 Task: Use the formula "CHOOSECOLS" in spreadsheet "Project portfolio".
Action: Mouse moved to (844, 306)
Screenshot: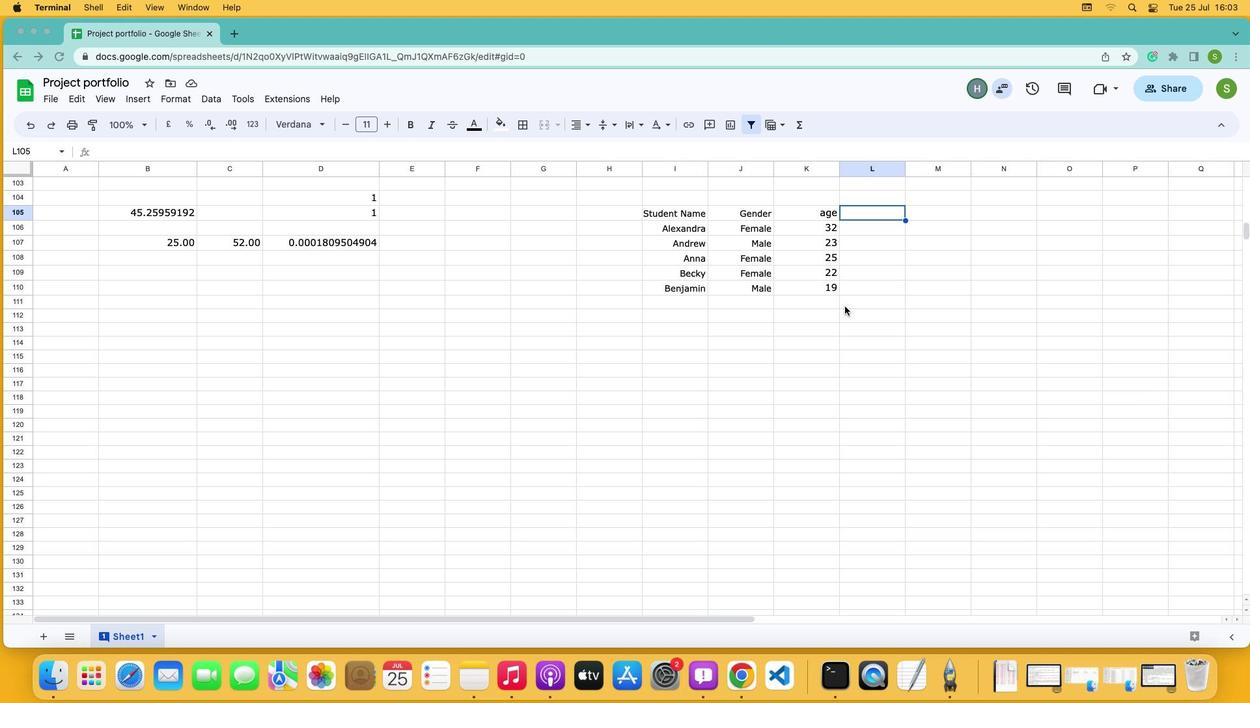 
Action: Mouse pressed left at (844, 306)
Screenshot: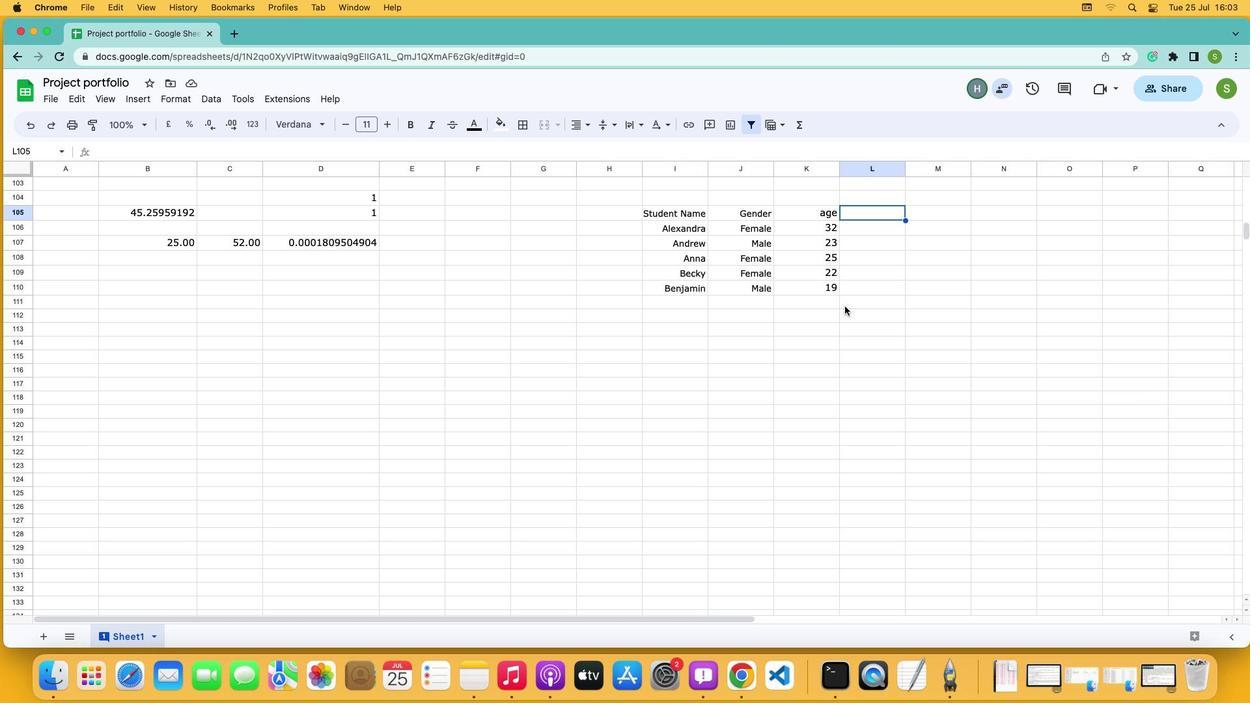 
Action: Mouse moved to (868, 230)
Screenshot: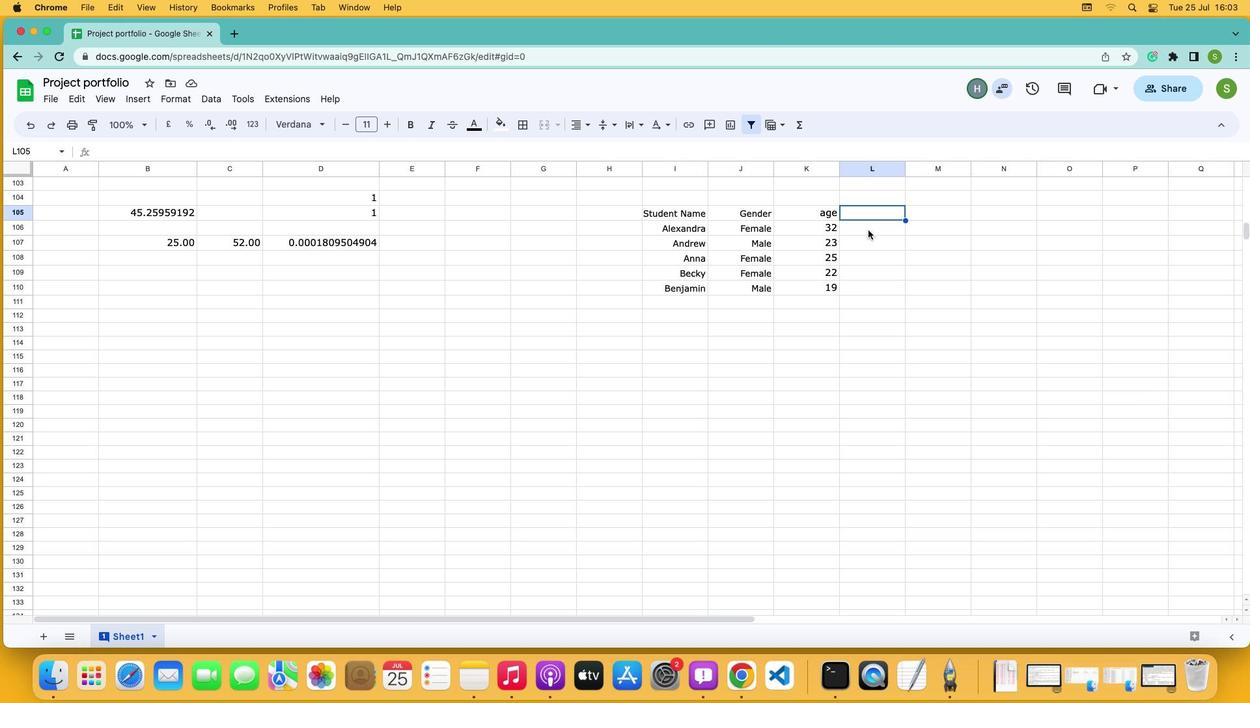 
Action: Mouse pressed left at (868, 230)
Screenshot: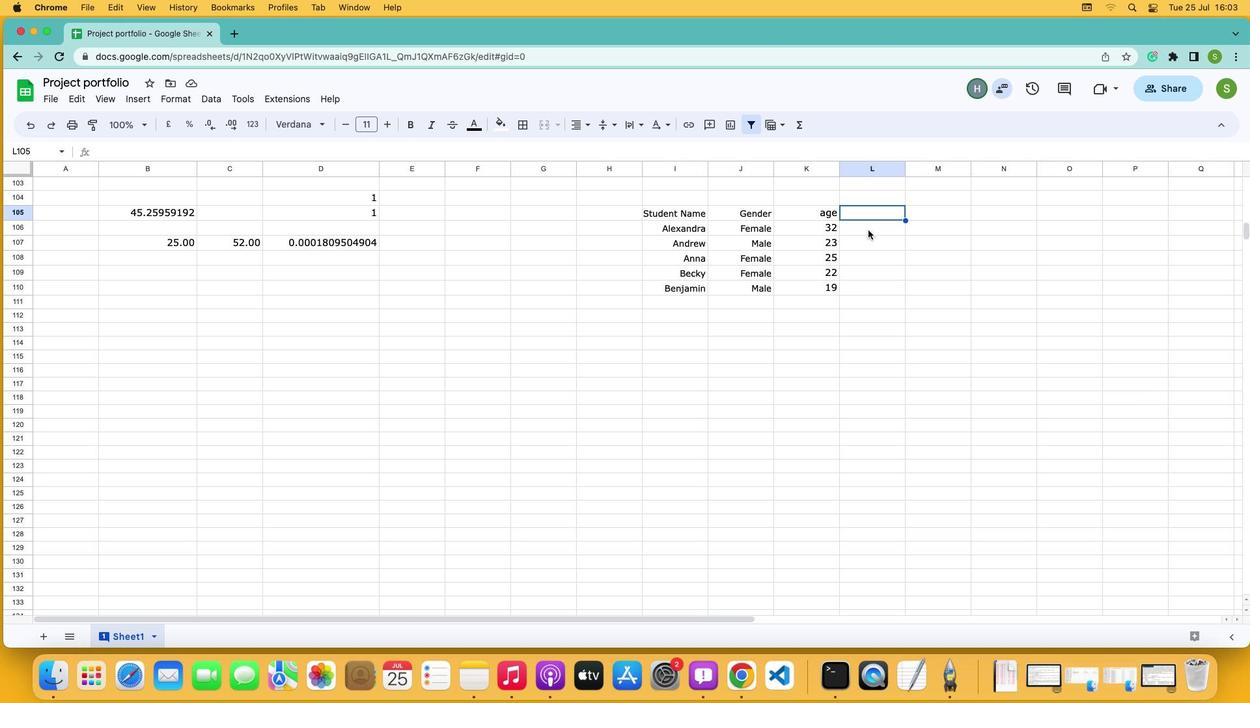 
Action: Mouse moved to (794, 121)
Screenshot: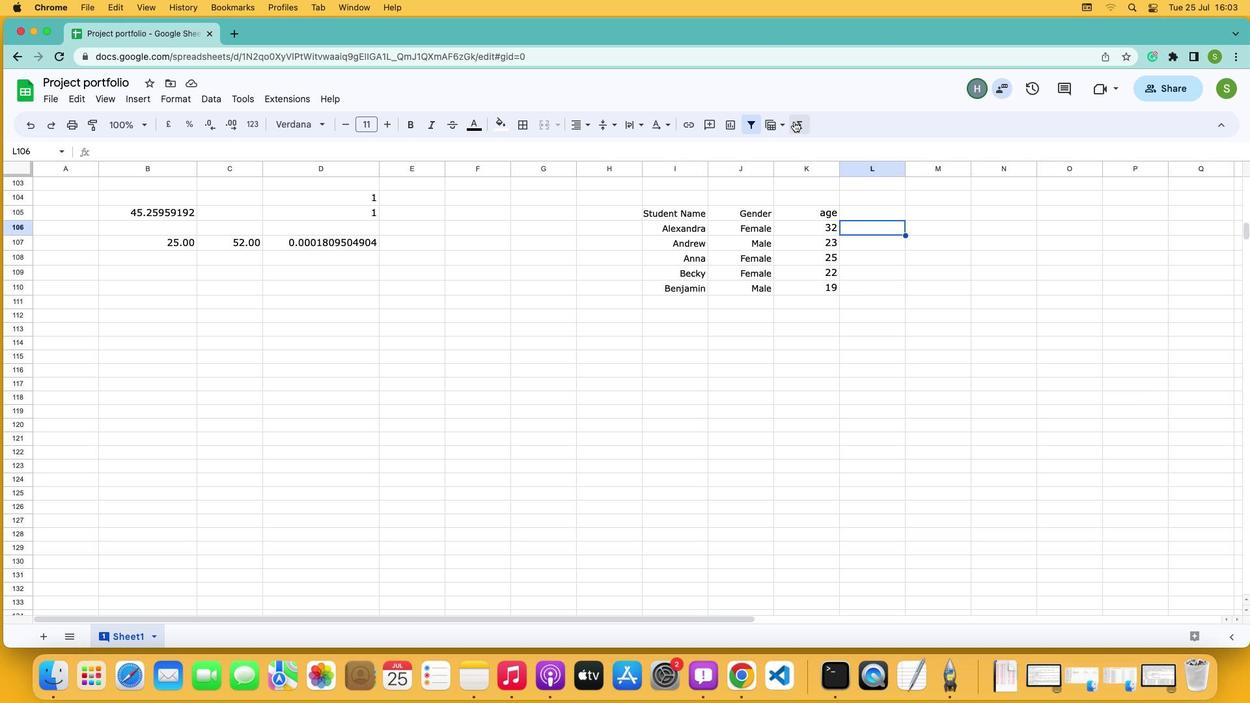 
Action: Mouse pressed left at (794, 121)
Screenshot: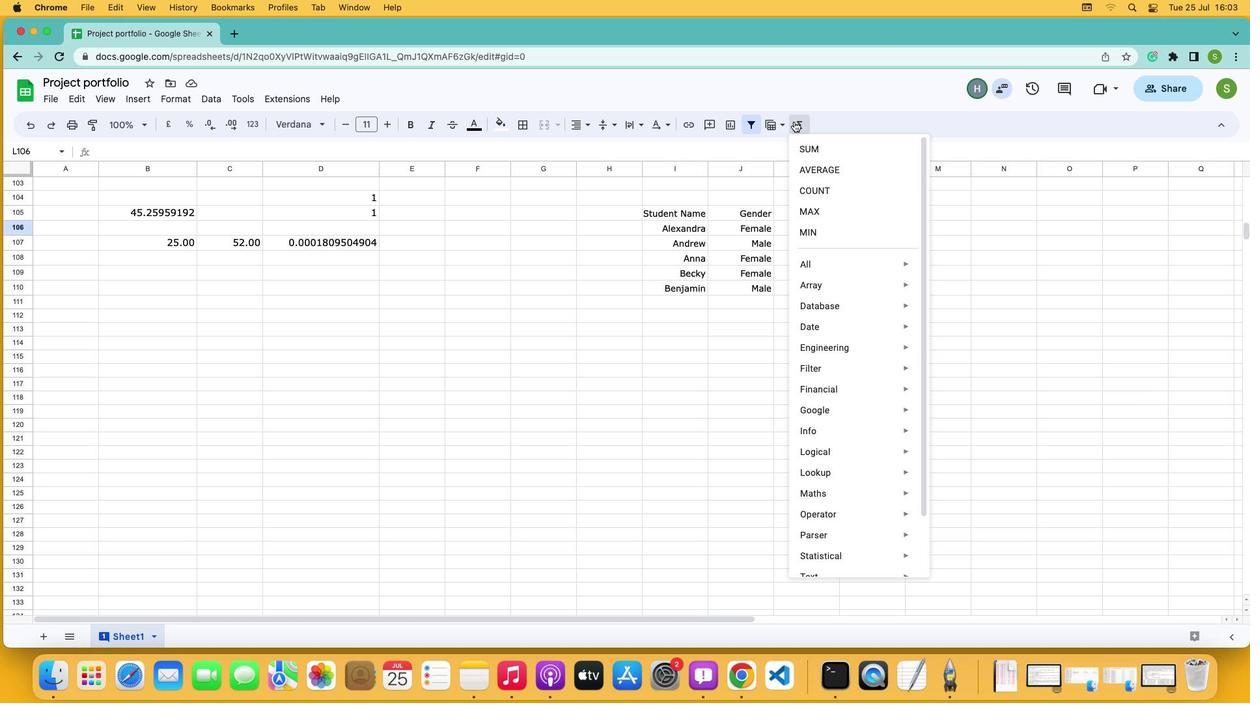 
Action: Mouse moved to (812, 261)
Screenshot: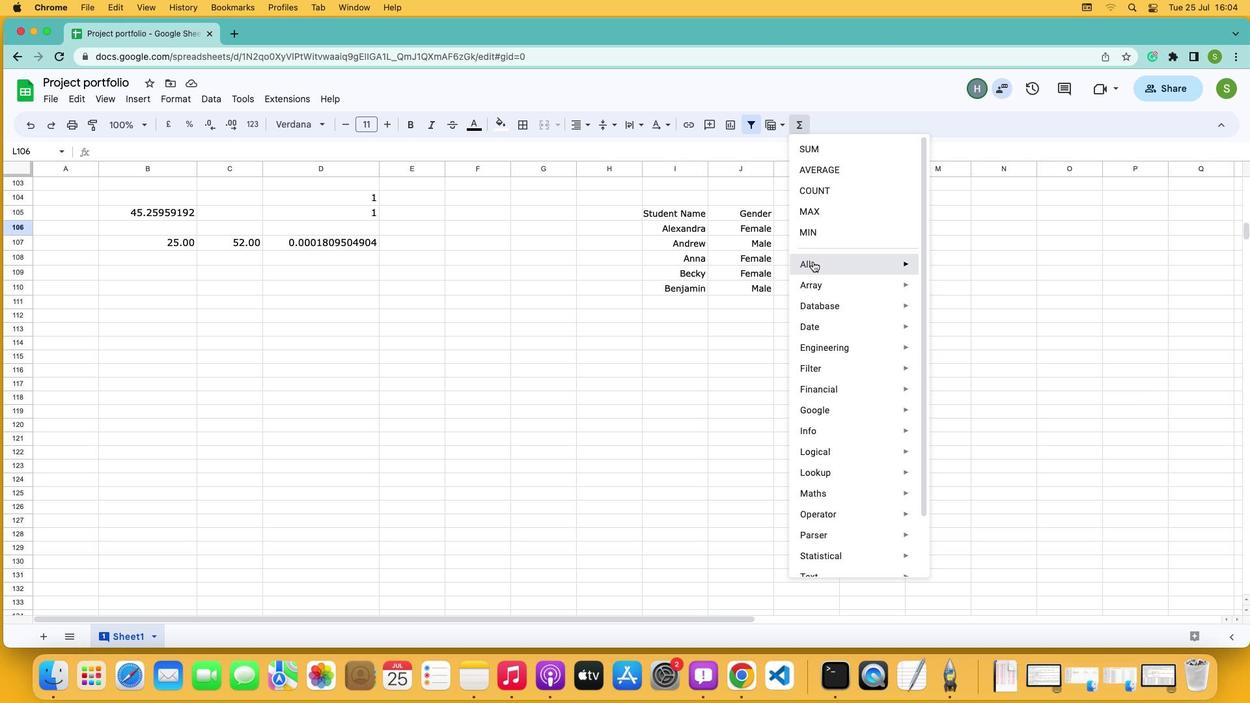 
Action: Mouse pressed left at (812, 261)
Screenshot: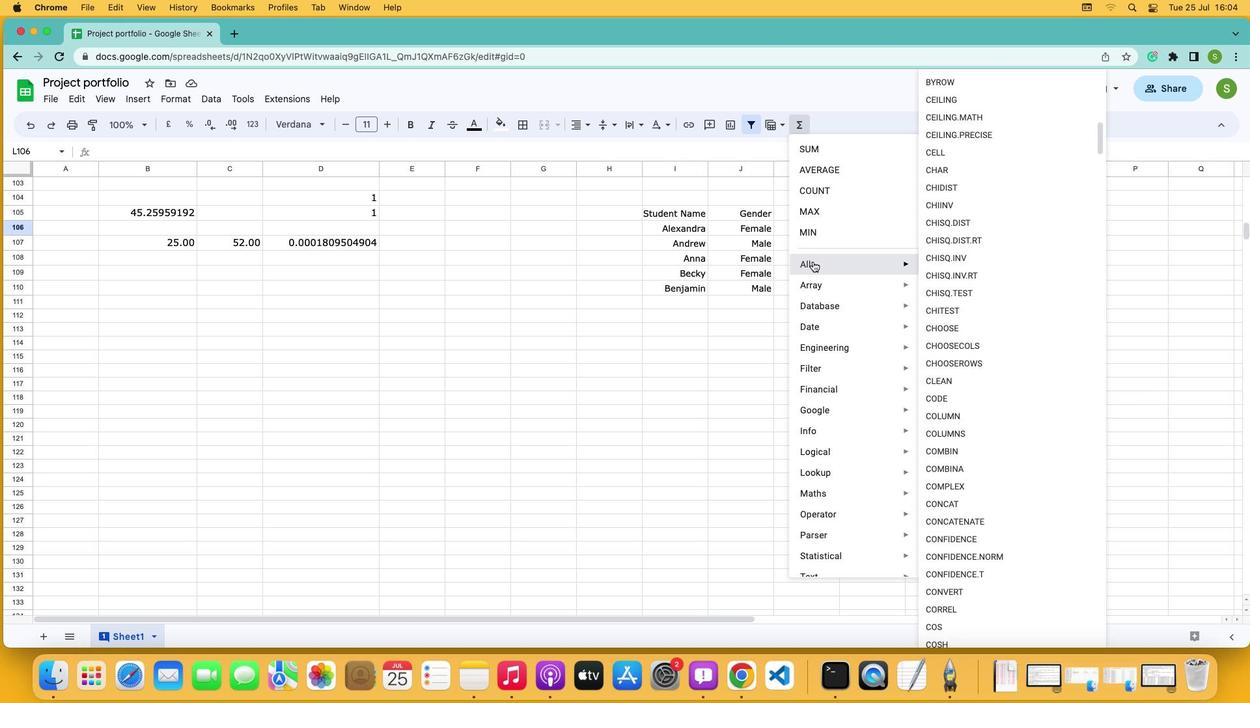 
Action: Mouse moved to (953, 354)
Screenshot: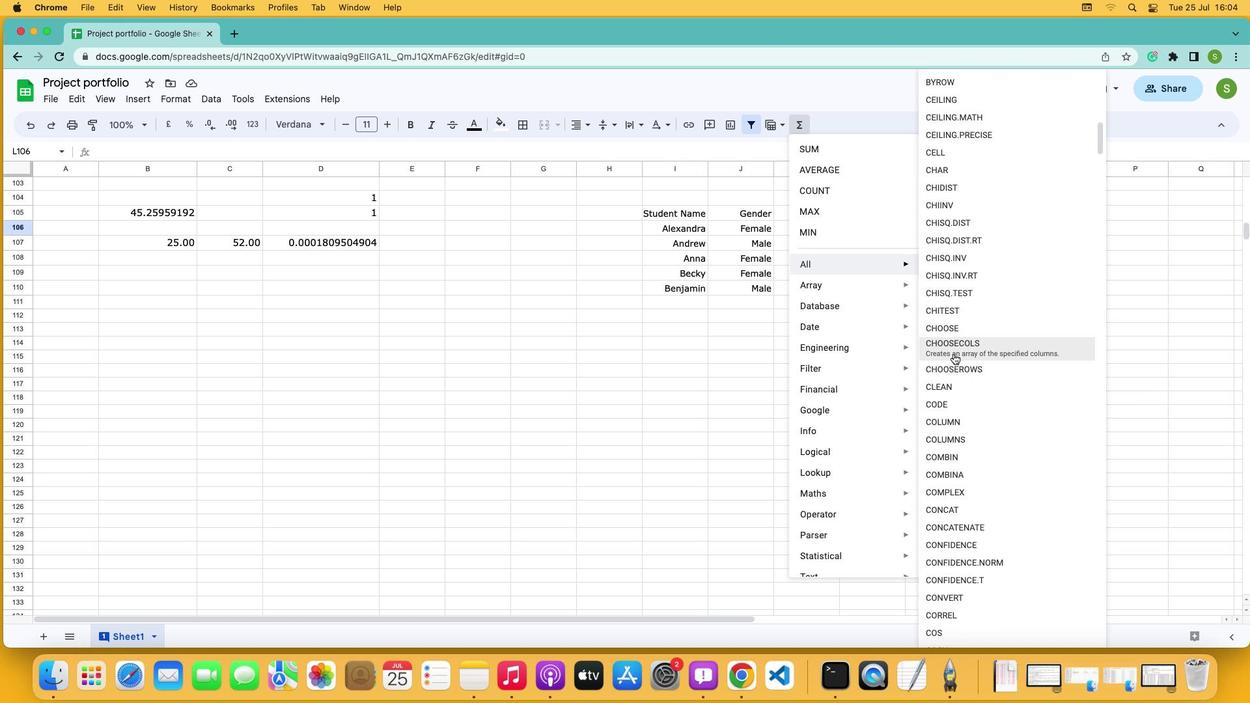 
Action: Mouse pressed left at (953, 354)
Screenshot: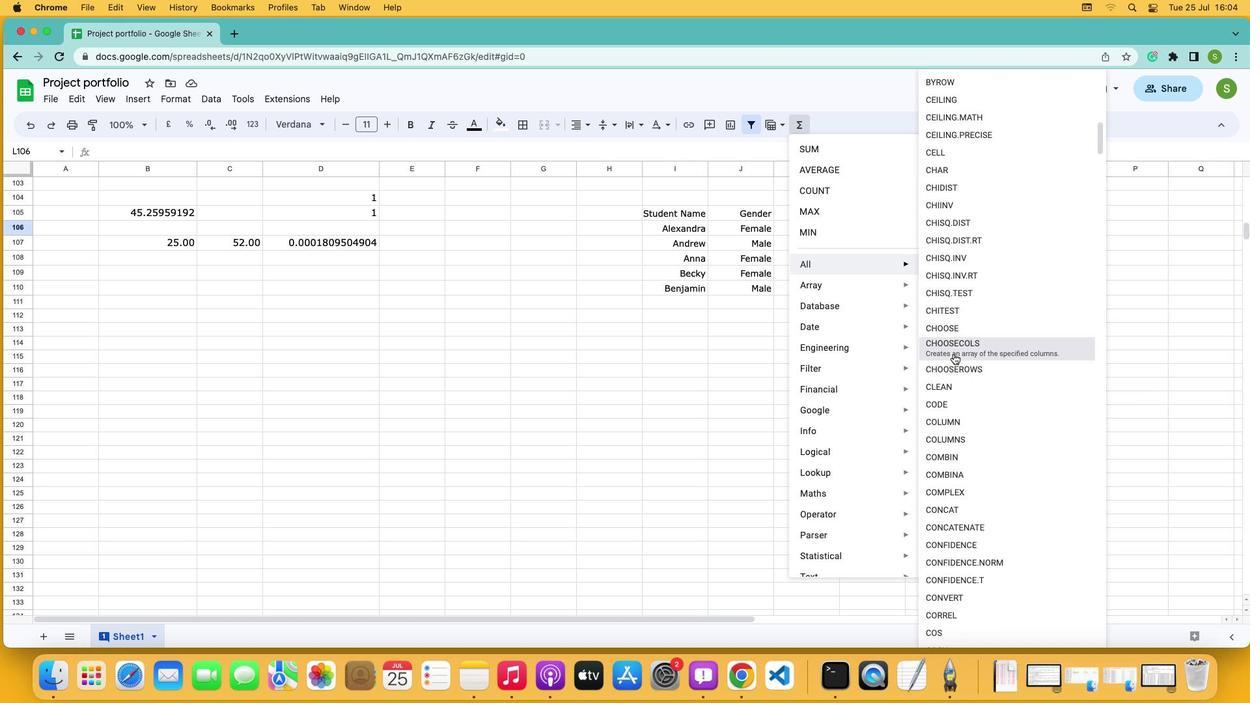
Action: Mouse moved to (677, 226)
Screenshot: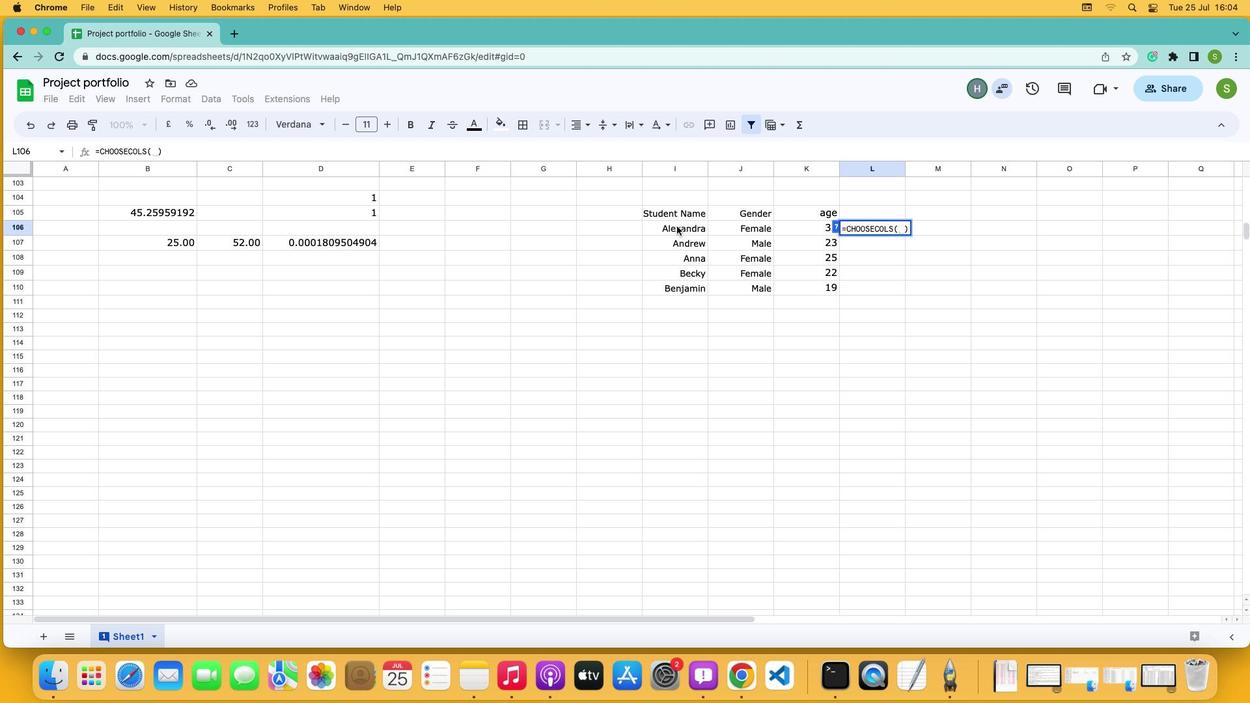 
Action: Mouse pressed left at (677, 226)
Screenshot: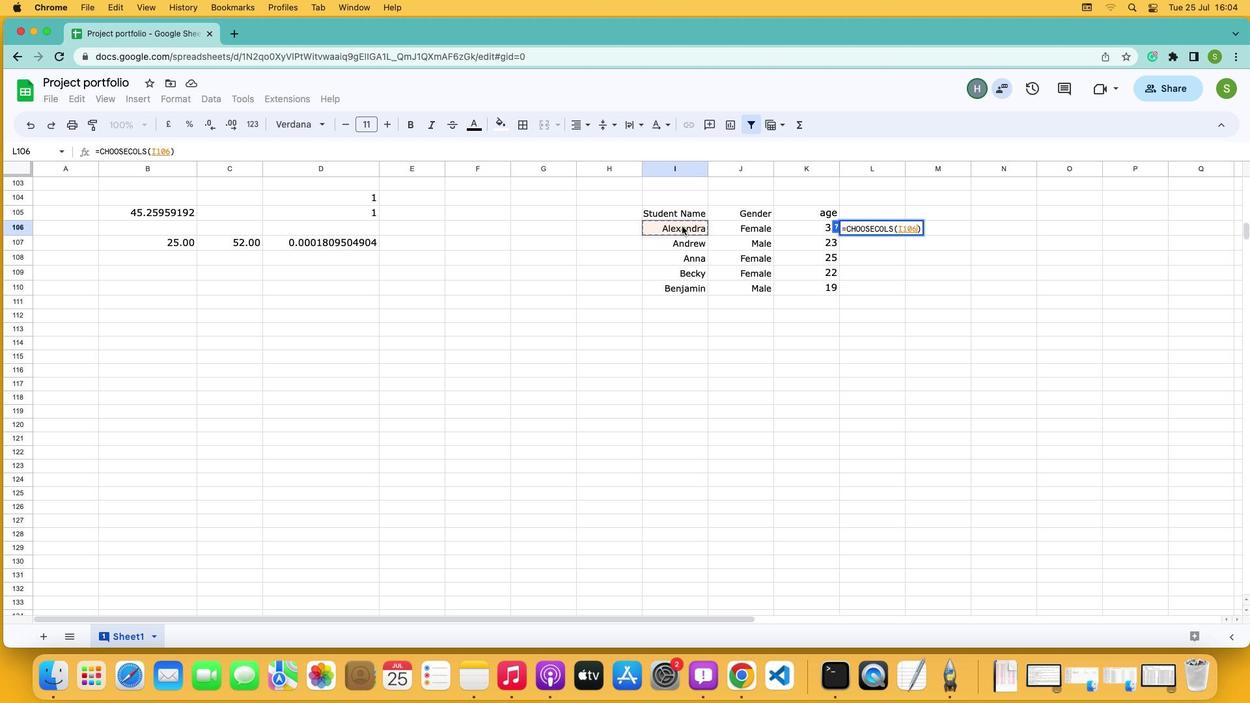 
Action: Mouse moved to (820, 285)
Screenshot: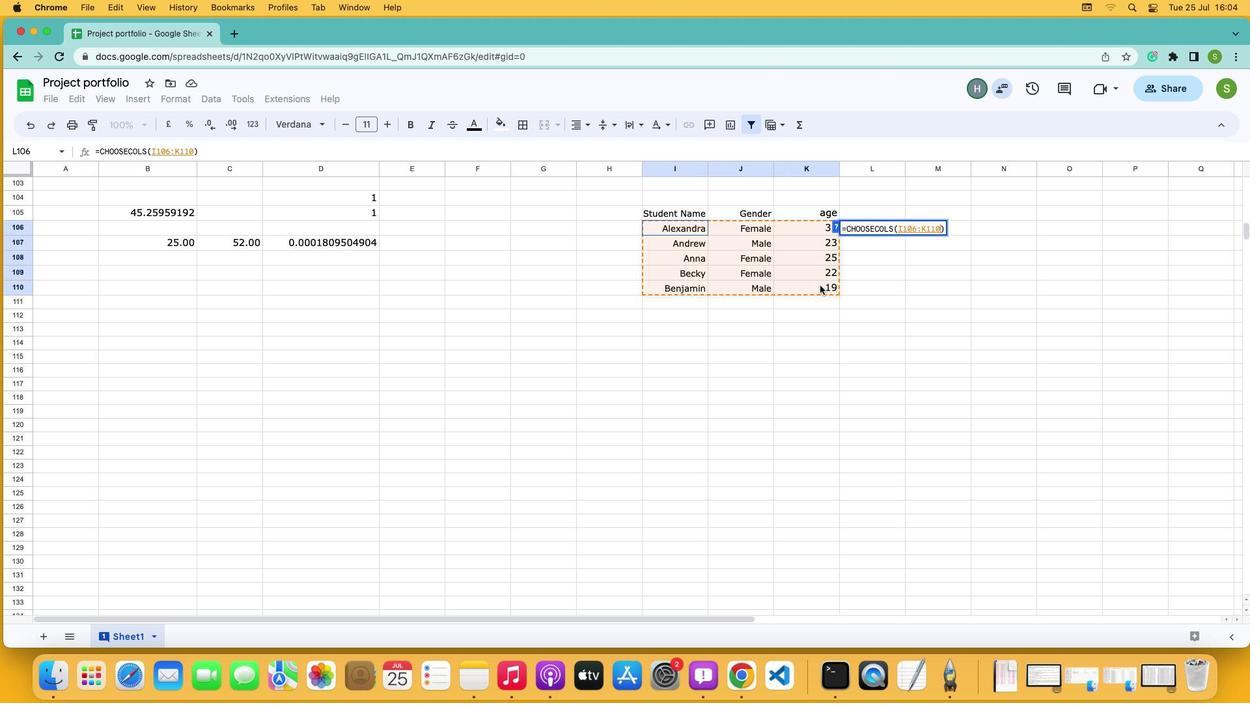 
Action: Key pressed ',''1'Key.enter
Screenshot: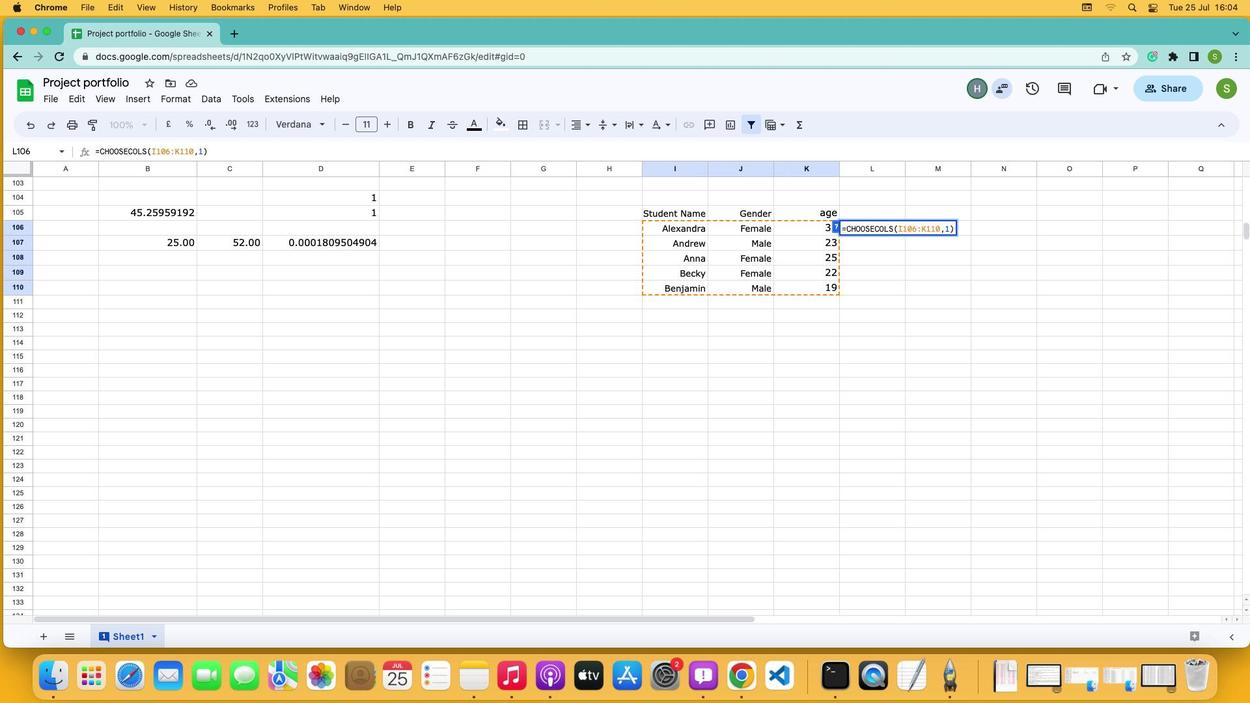 
